 Task: Schedule a 45-minute meeting for sales pipeline analysis.
Action: Mouse pressed left at (106, 156)
Screenshot: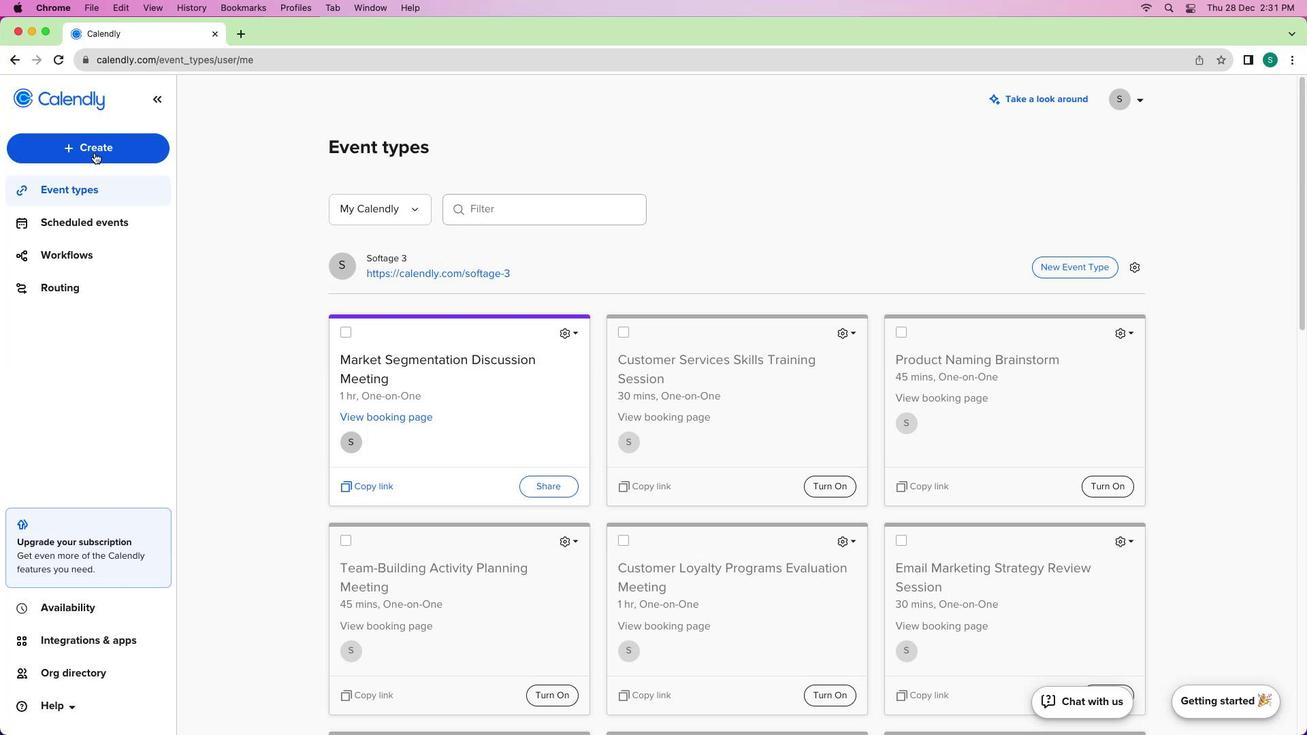 
Action: Mouse moved to (93, 152)
Screenshot: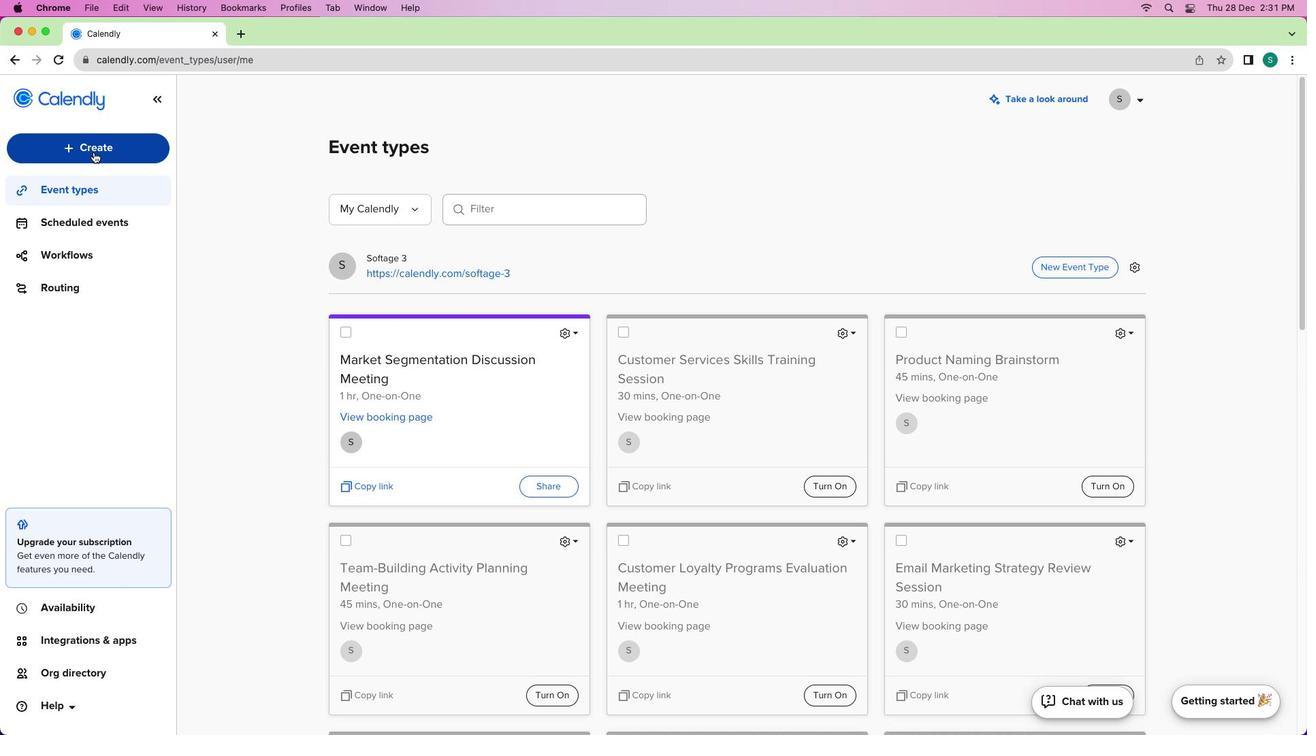 
Action: Mouse pressed left at (93, 152)
Screenshot: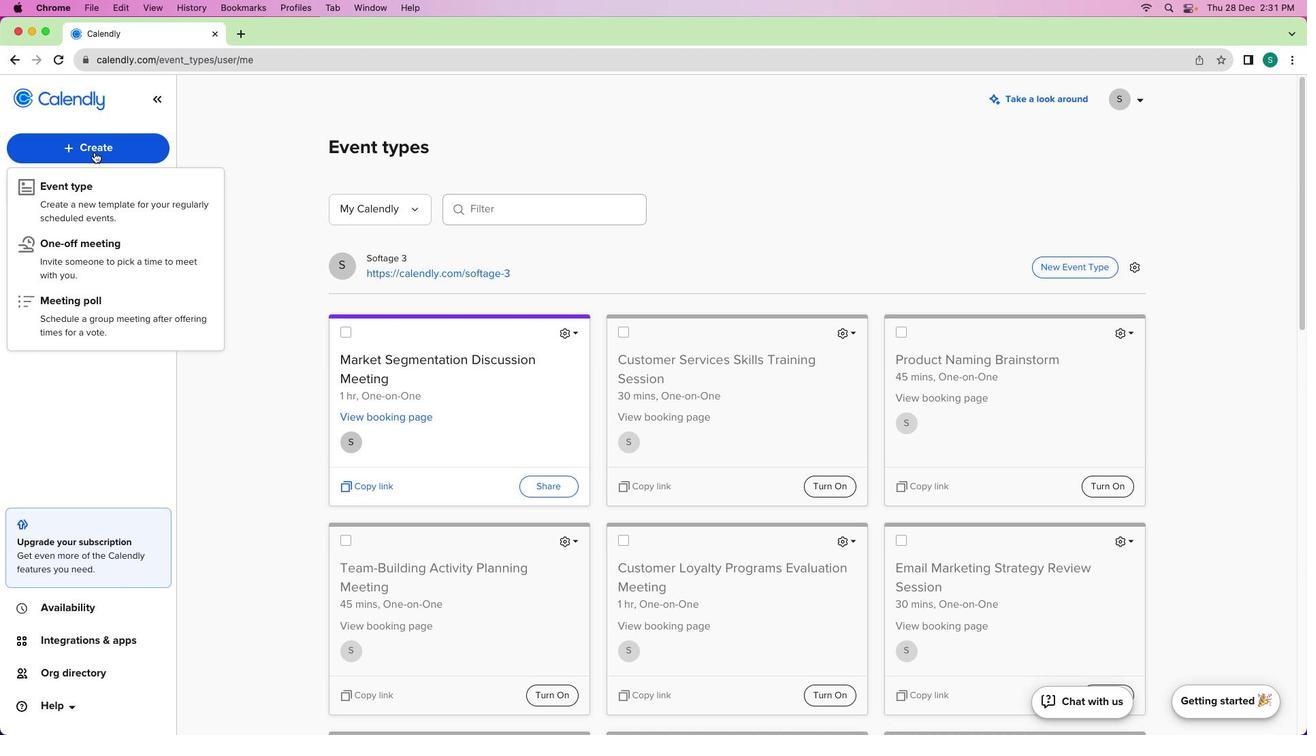 
Action: Mouse moved to (66, 190)
Screenshot: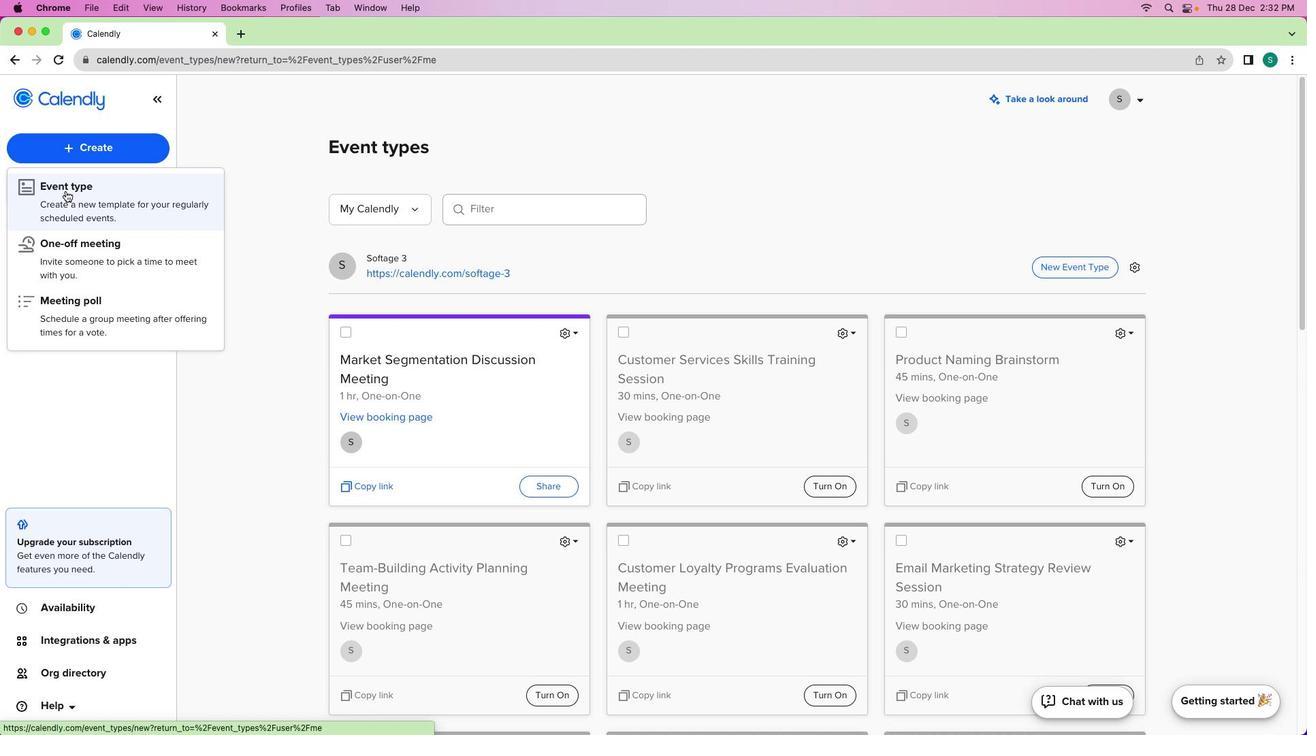 
Action: Mouse pressed left at (66, 190)
Screenshot: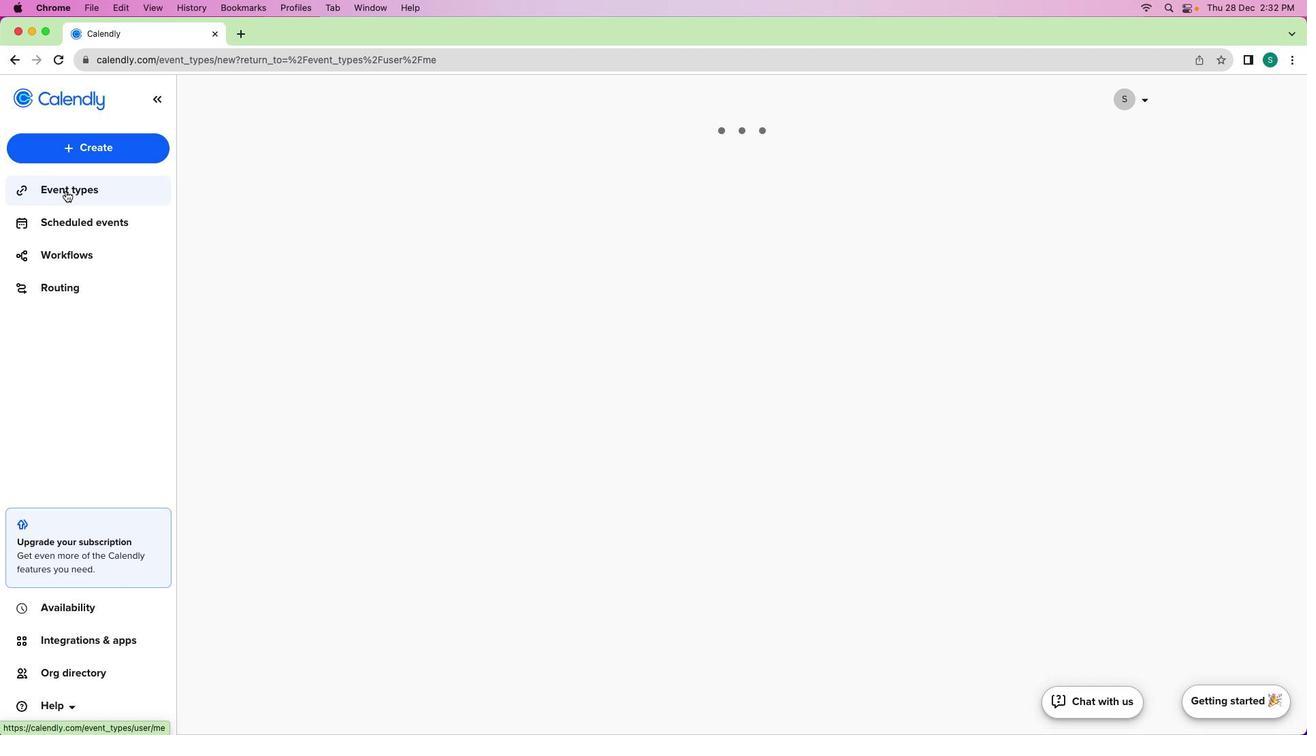 
Action: Mouse moved to (467, 275)
Screenshot: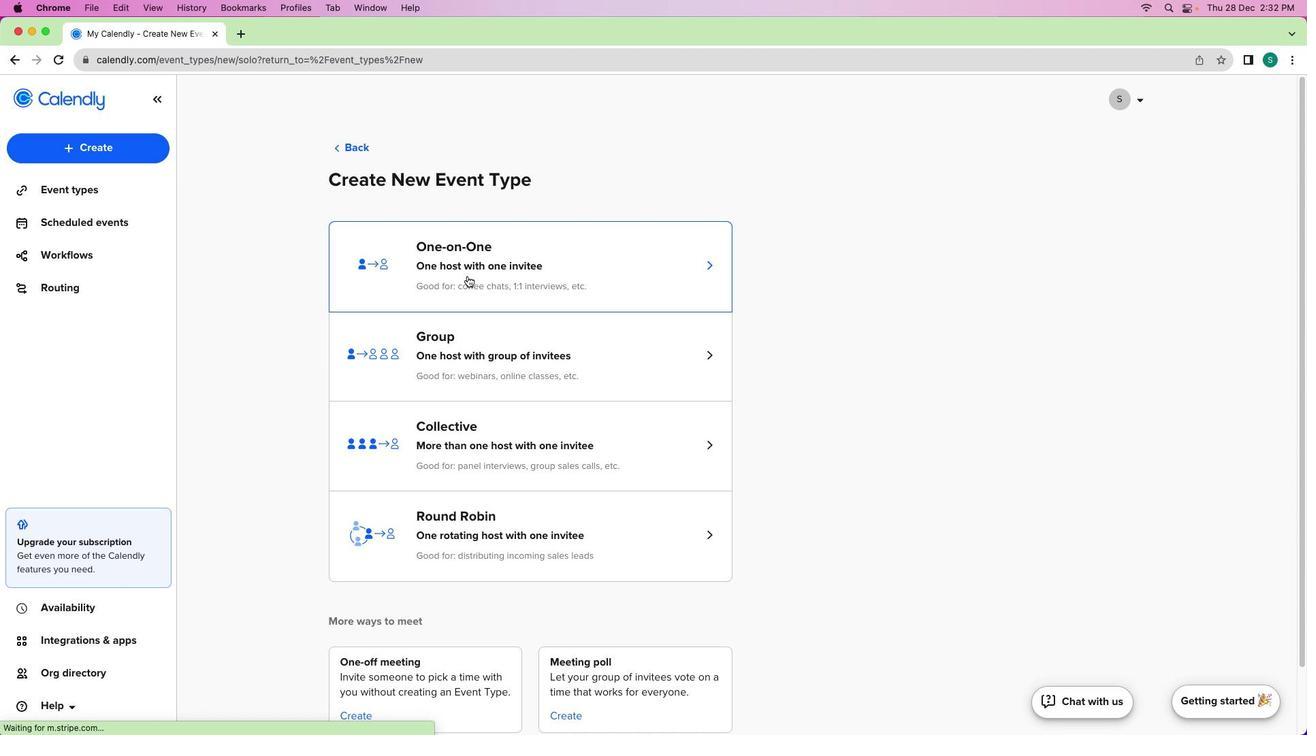 
Action: Mouse pressed left at (467, 275)
Screenshot: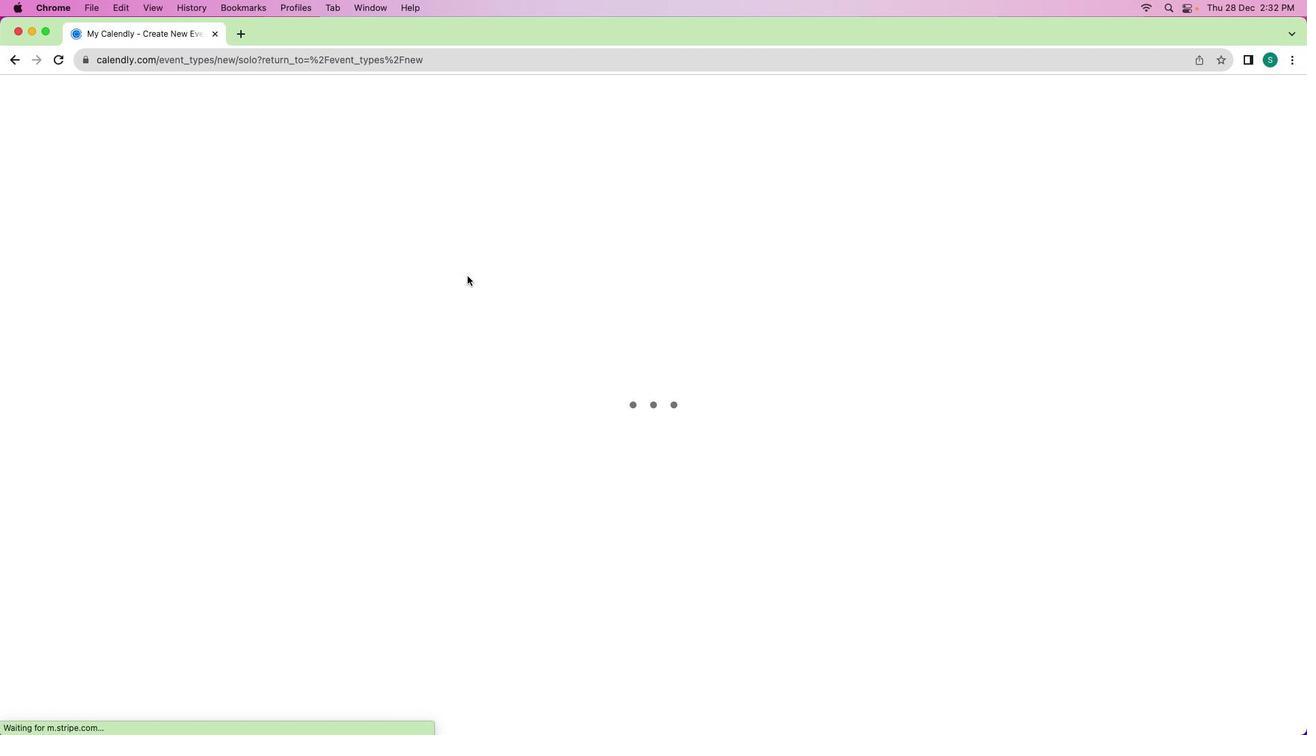 
Action: Mouse moved to (179, 204)
Screenshot: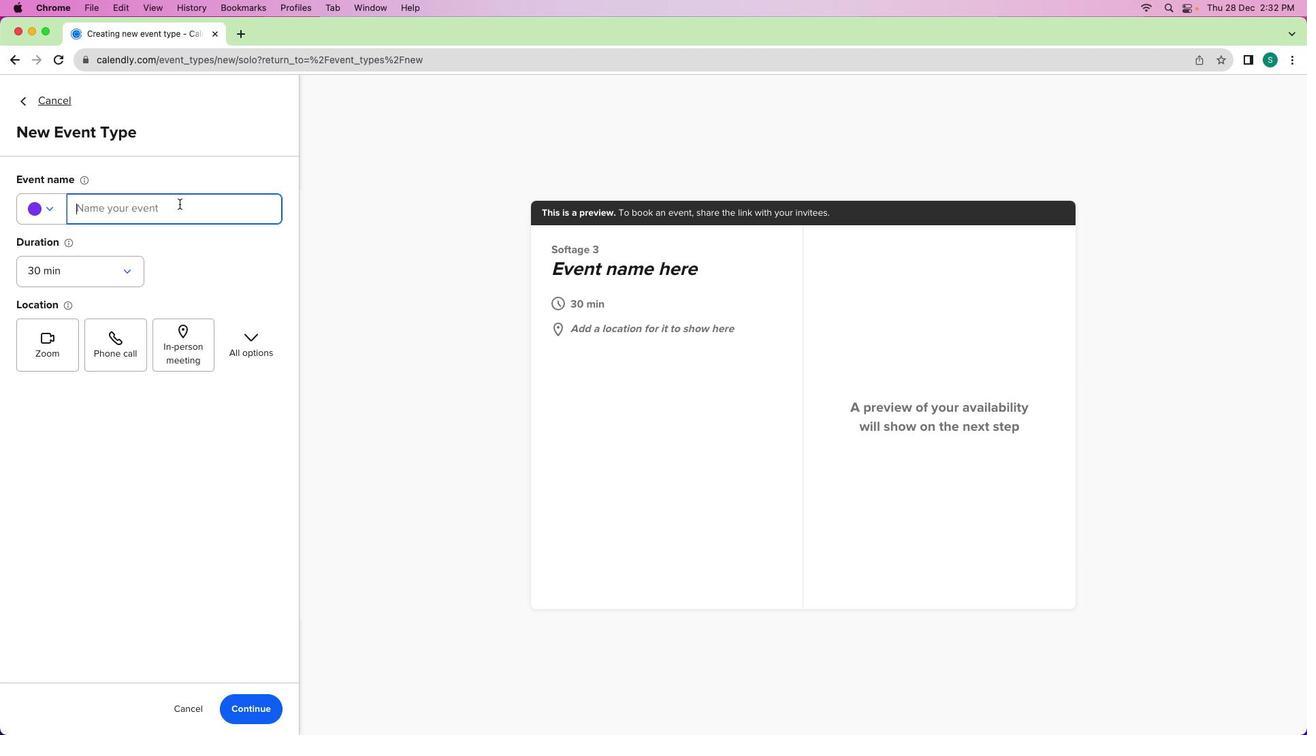 
Action: Mouse pressed left at (179, 204)
Screenshot: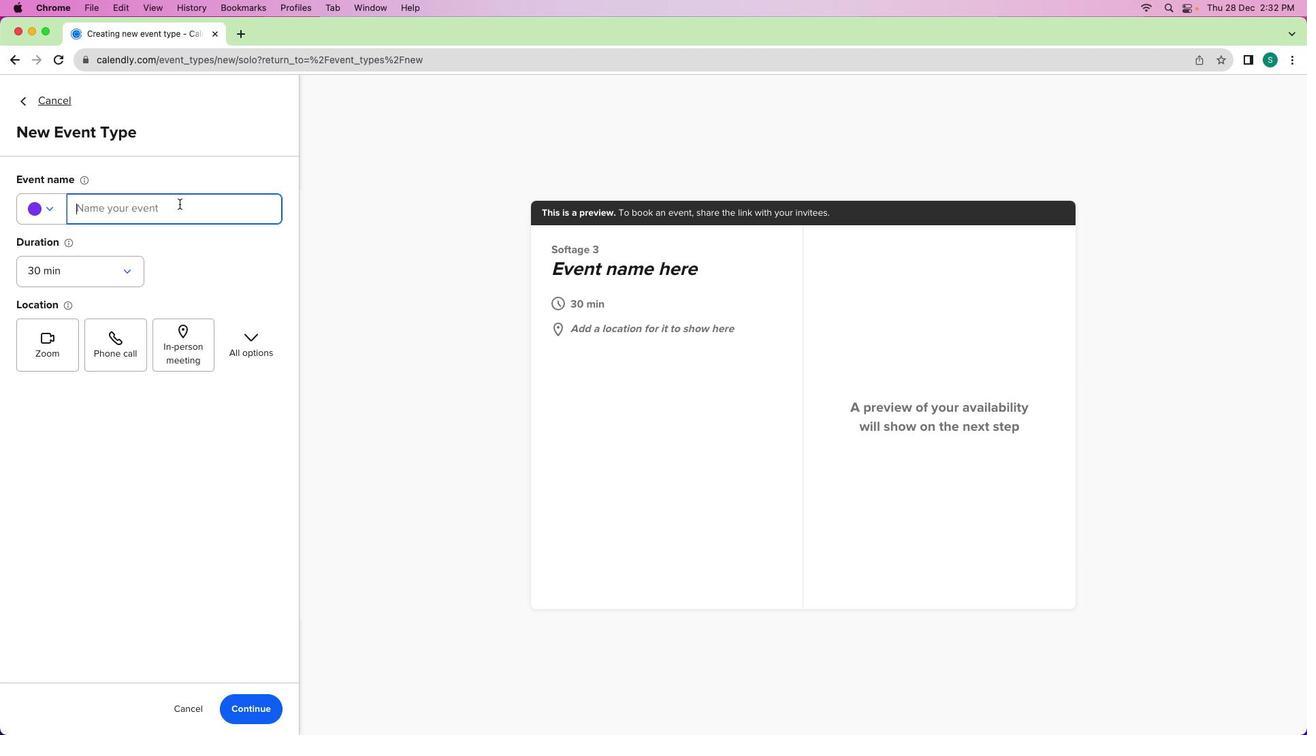 
Action: Mouse moved to (184, 207)
Screenshot: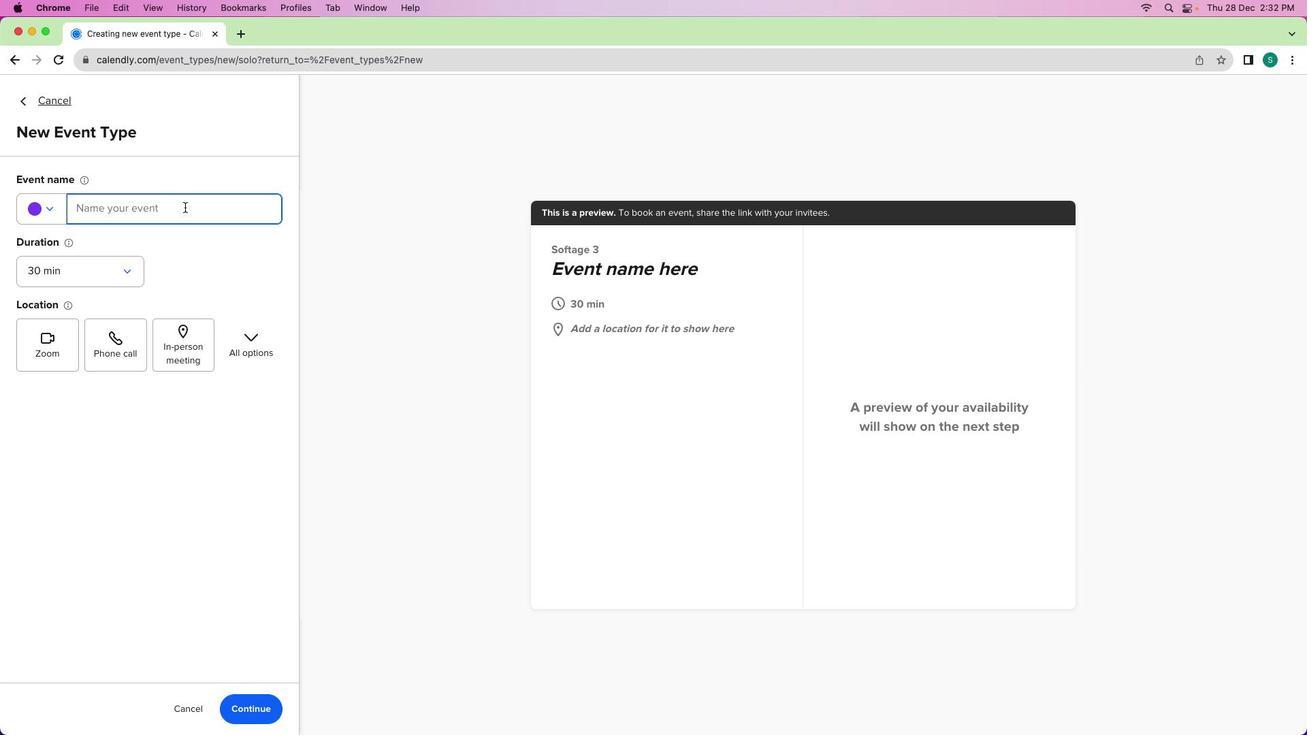 
Action: Key pressed Key.shift'J''o''i''n'Key.space'm''e'Key.space'f''o''r'Key.space'a'Key.backspaceKey.backspaceKey.backspaceKey.backspaceKey.backspaceKey.backspaceKey.backspaceKey.backspaceKey.backspaceKey.backspaceKey.backspaceKey.backspaceKey.backspaceKey.shift'S''a''l''e''s'Key.spaceKey.shift'P''i''p''e''l''i''n''e'Key.spaceKey.shift'A''n''a''l''y''s''i''s'Key.spaceKey.shift'M''e''e''t''i''n''g'
Screenshot: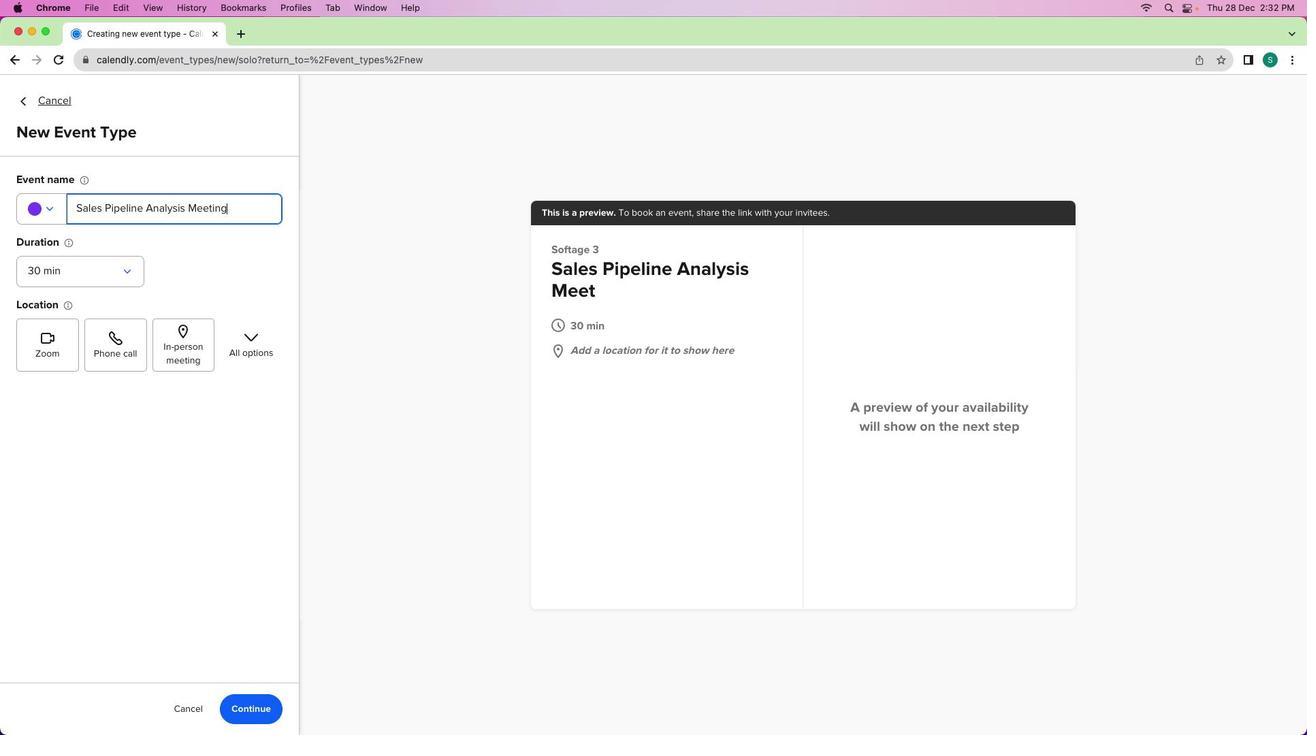 
Action: Mouse moved to (51, 264)
Screenshot: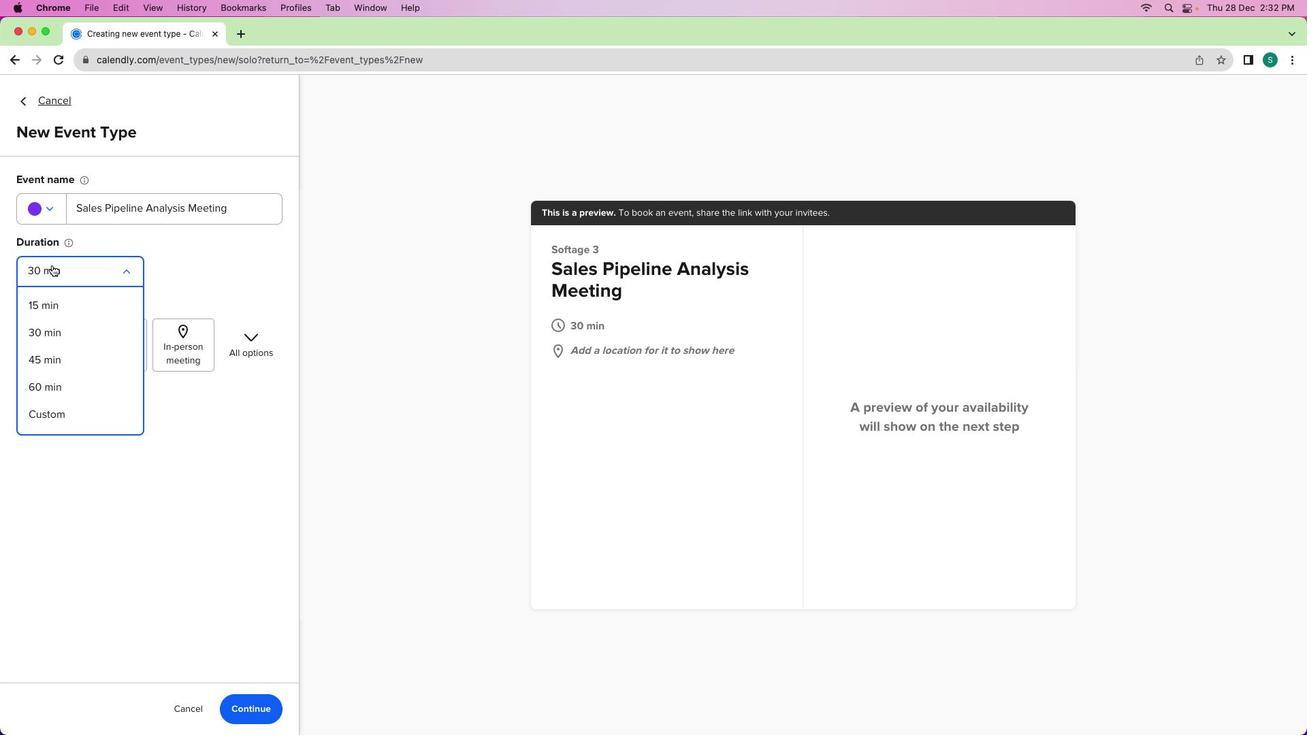 
Action: Mouse pressed left at (51, 264)
Screenshot: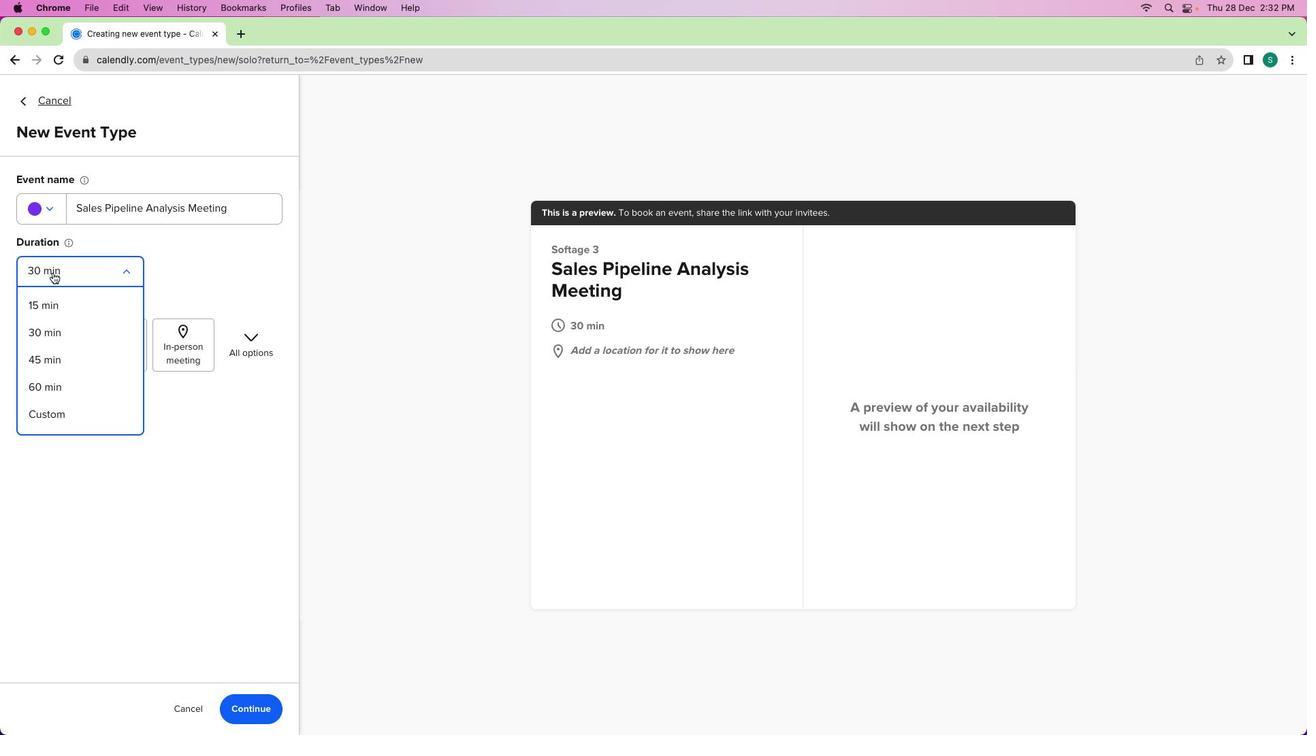 
Action: Mouse moved to (62, 360)
Screenshot: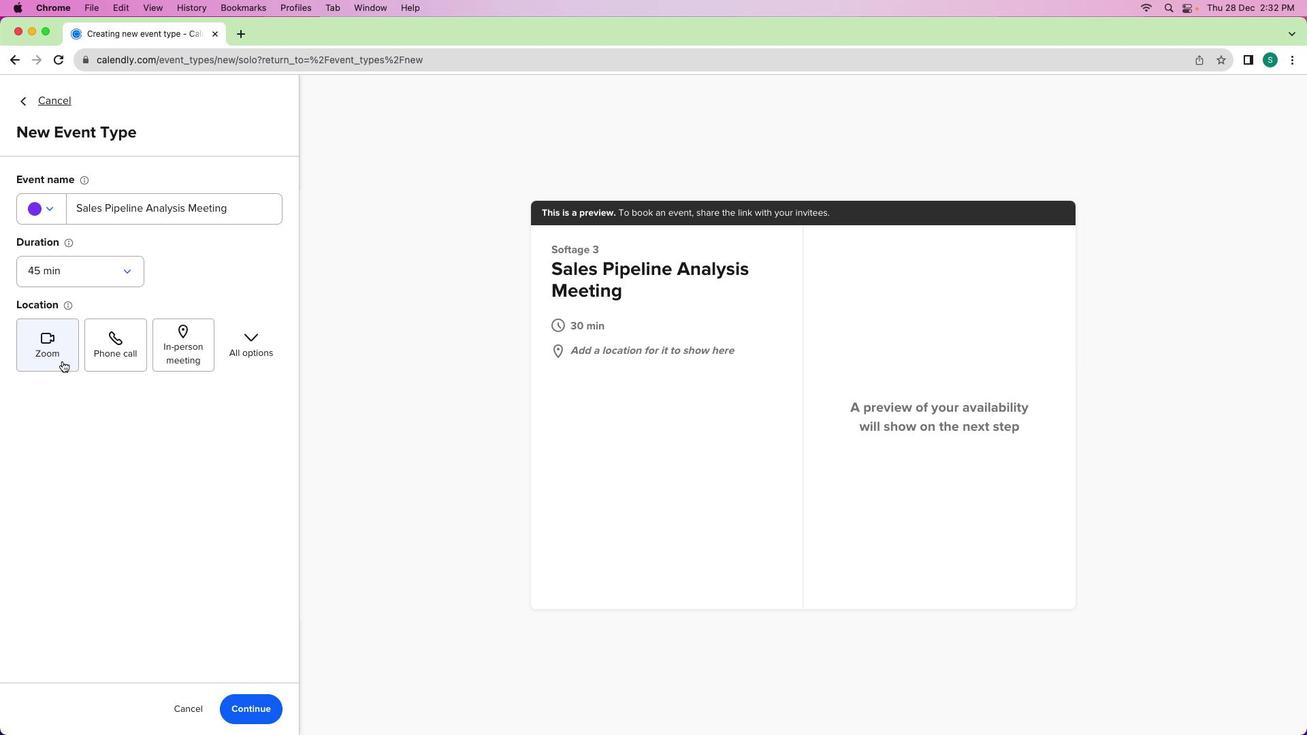 
Action: Mouse pressed left at (62, 360)
Screenshot: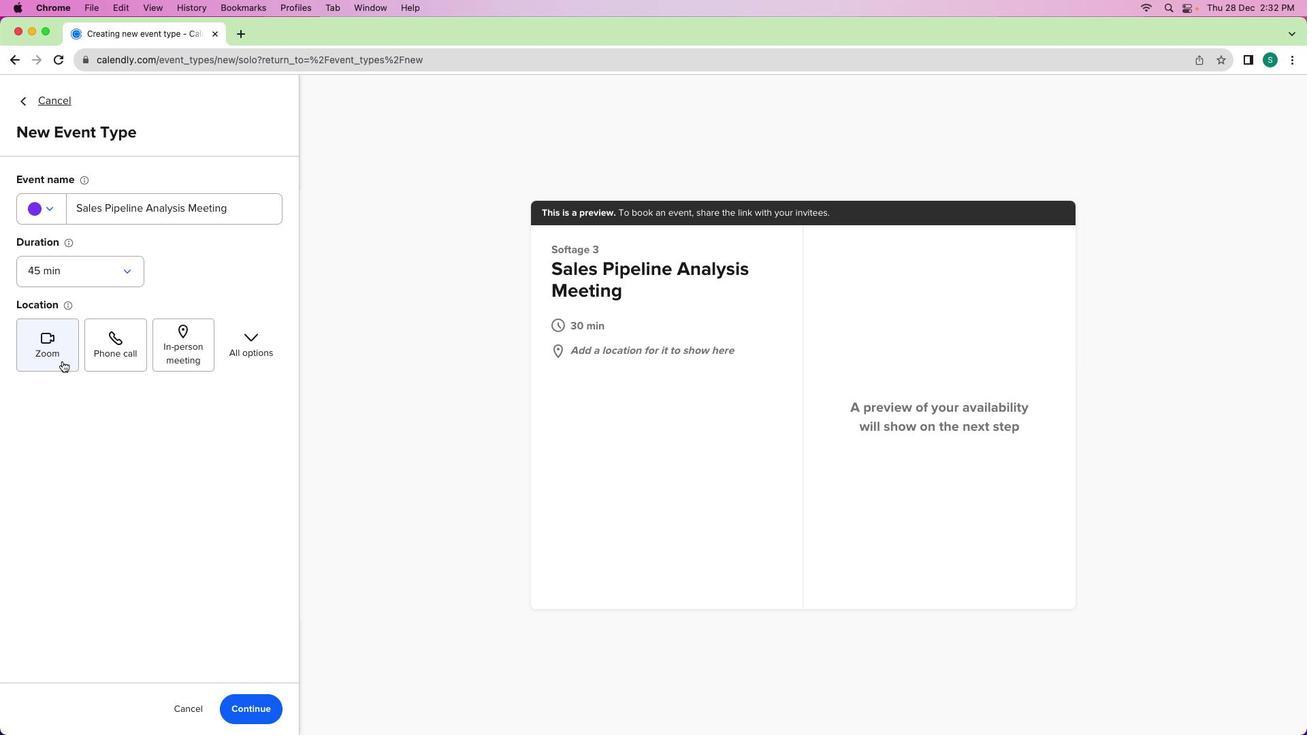 
Action: Mouse moved to (62, 360)
Screenshot: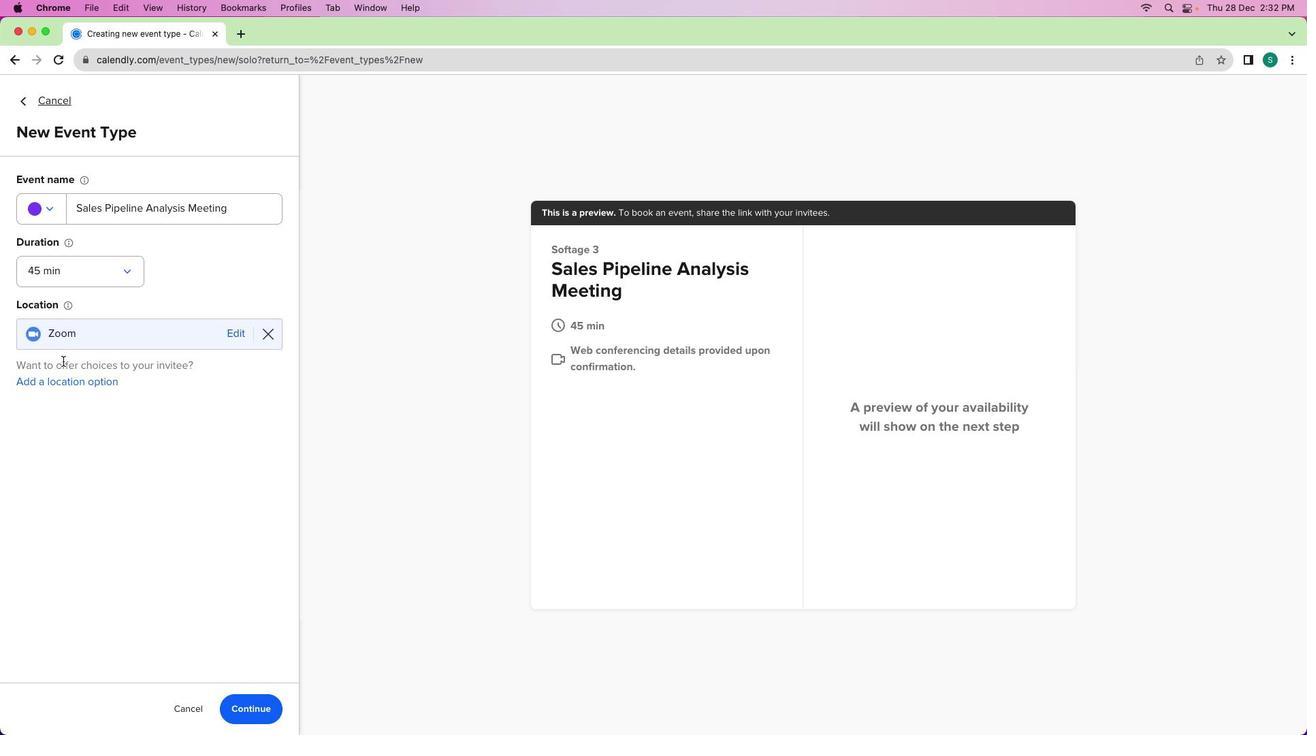 
Action: Mouse pressed left at (62, 360)
Screenshot: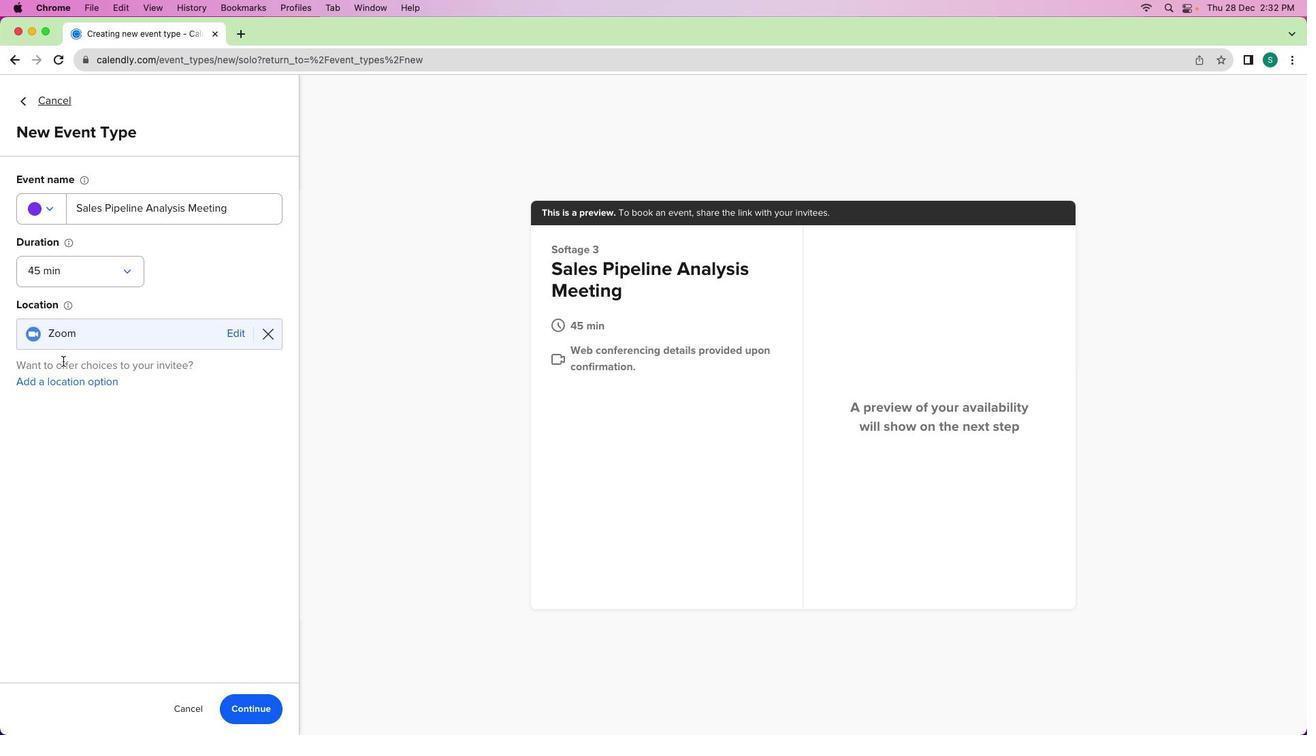 
Action: Mouse moved to (271, 713)
Screenshot: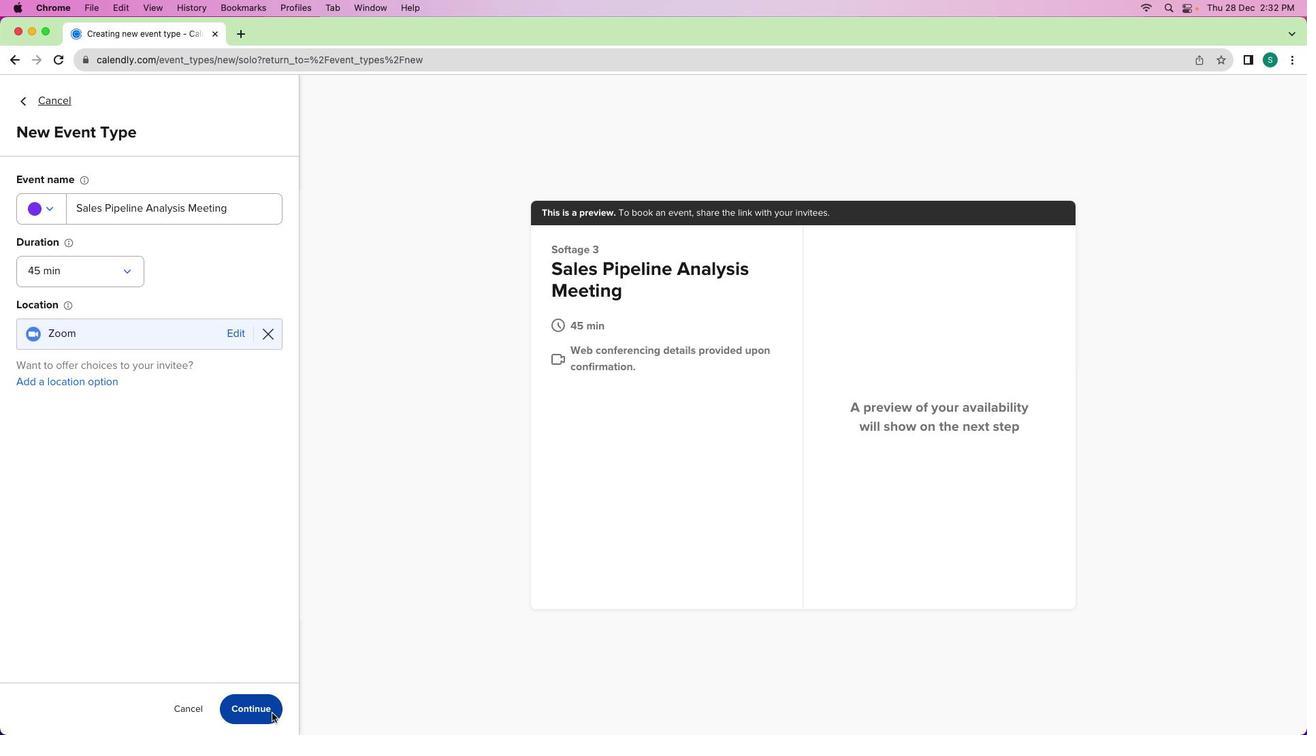 
Action: Mouse pressed left at (271, 713)
Screenshot: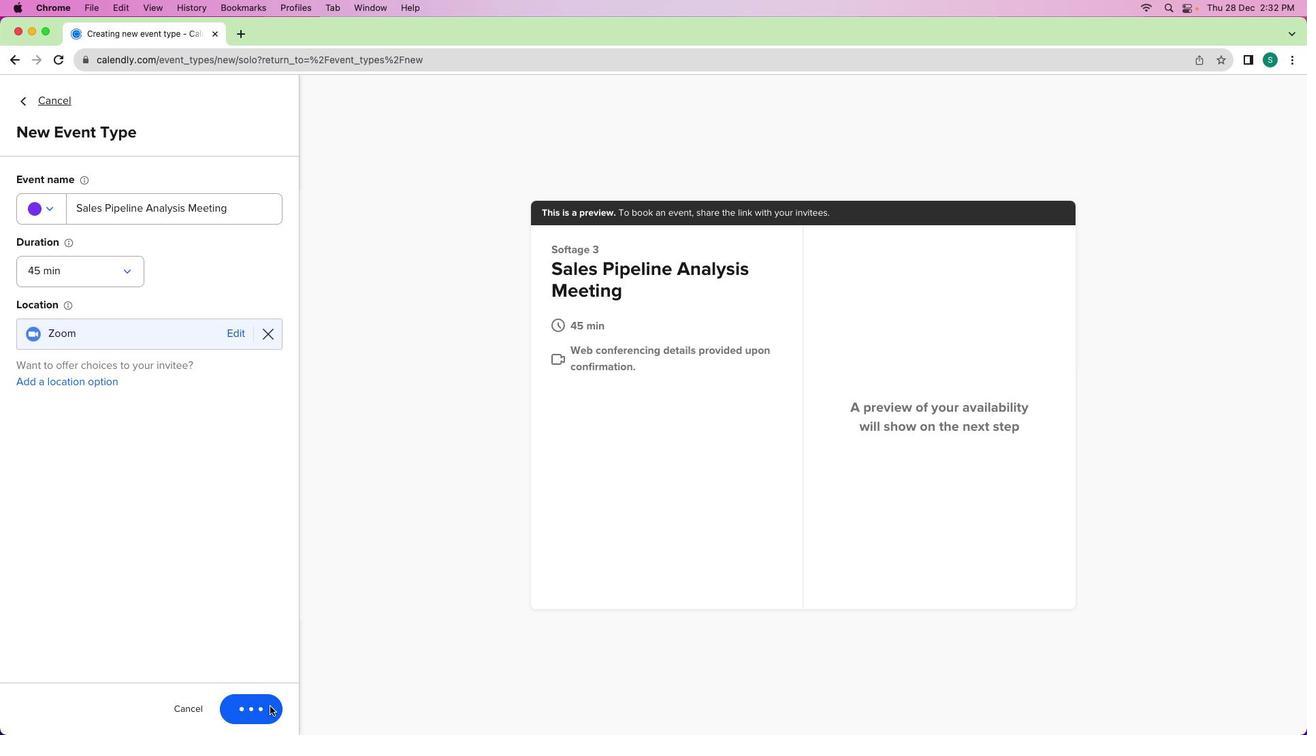 
Action: Mouse moved to (147, 222)
Screenshot: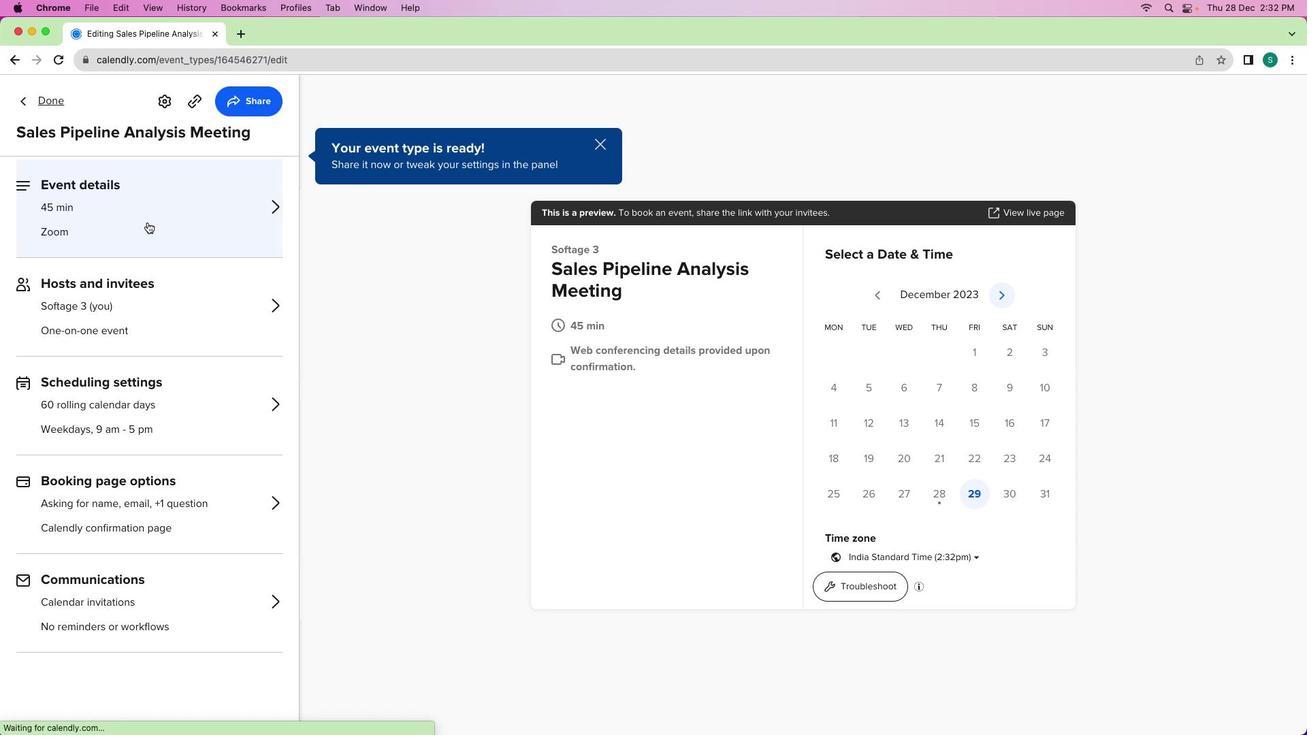 
Action: Mouse pressed left at (147, 222)
Screenshot: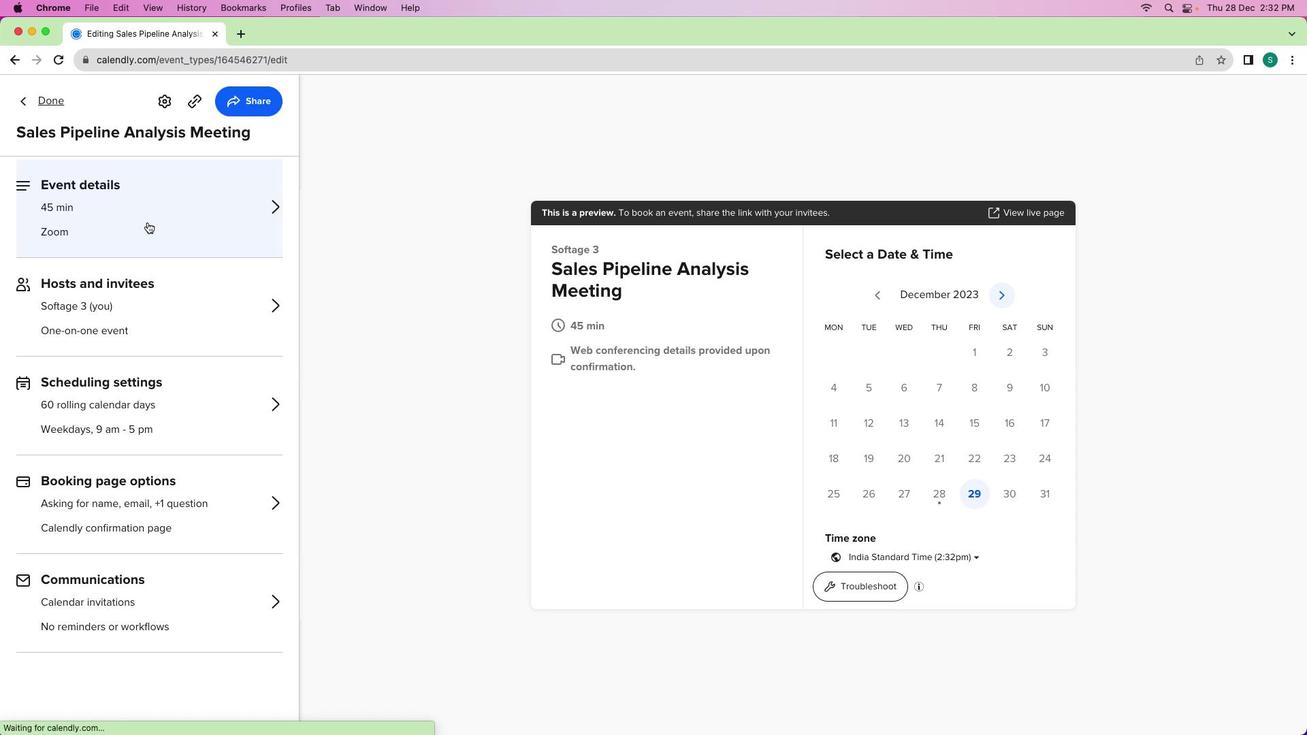 
Action: Mouse moved to (115, 484)
Screenshot: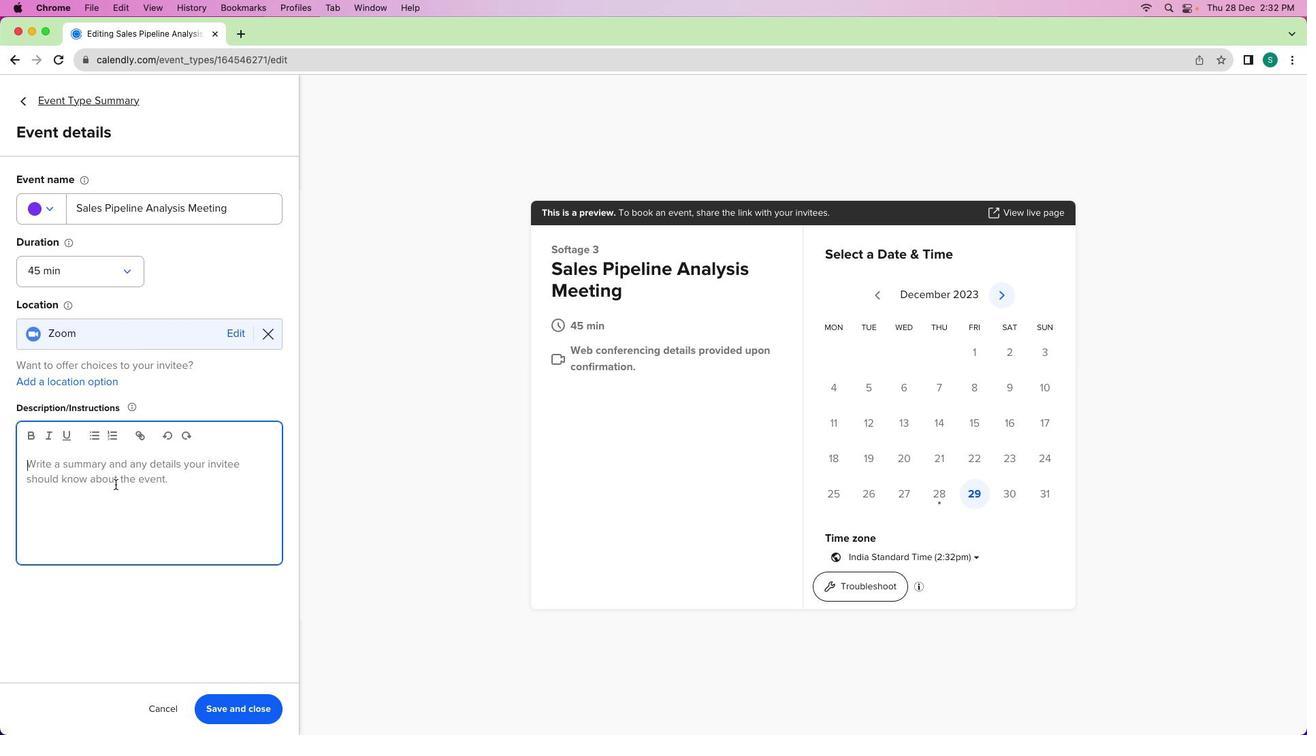 
Action: Mouse pressed left at (115, 484)
Screenshot: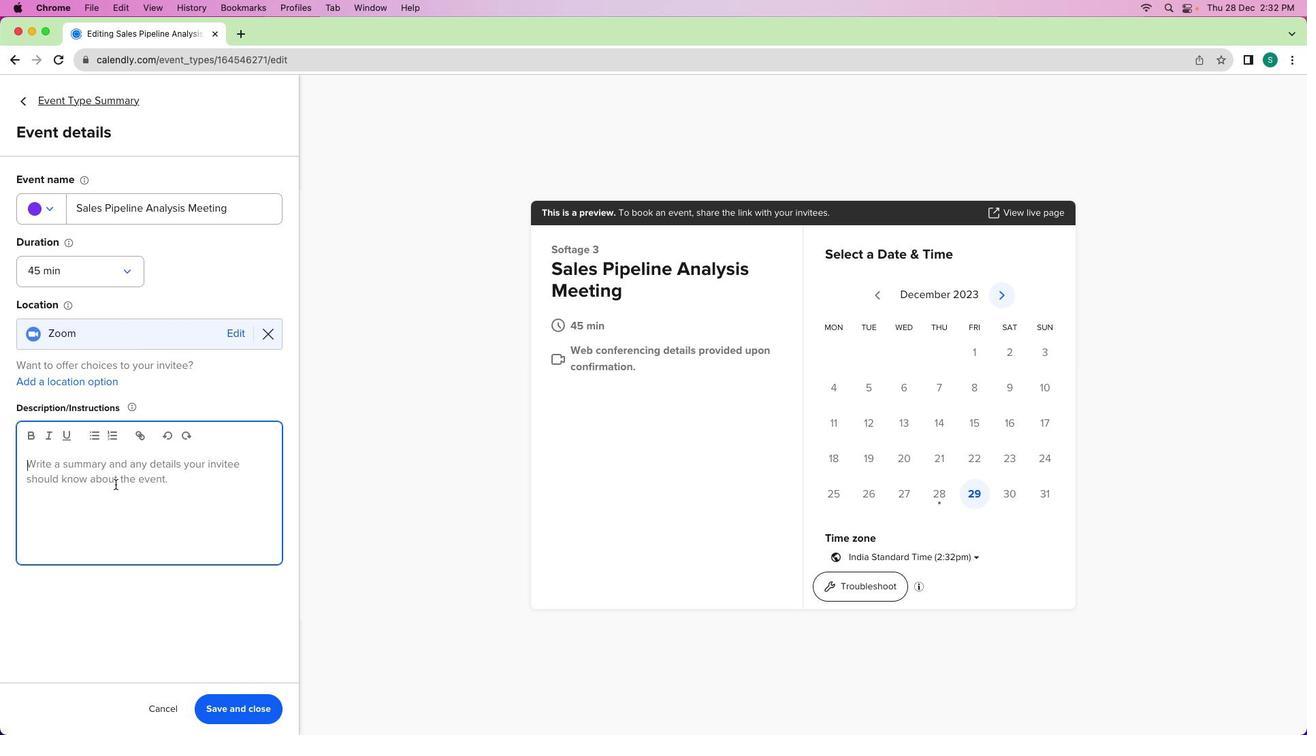 
Action: Mouse moved to (116, 483)
Screenshot: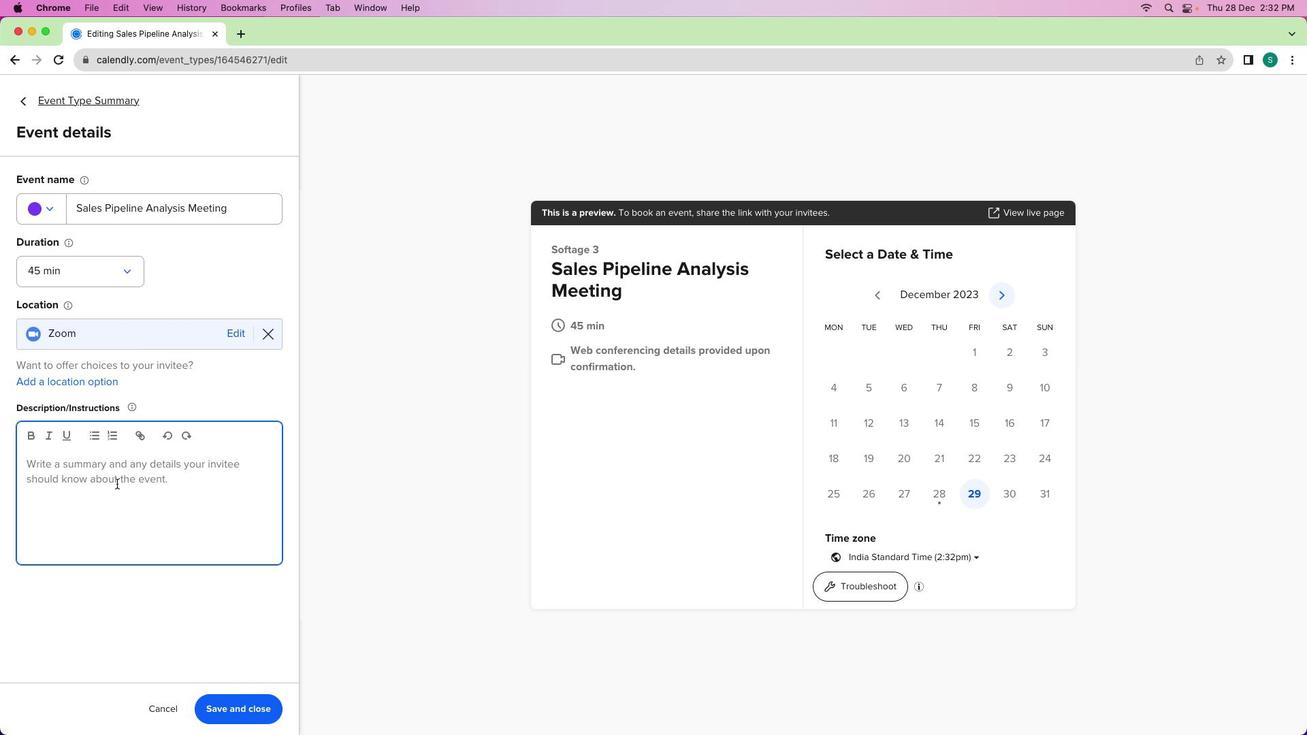 
Action: Key pressed Key.shift'J''o''i''n'Key.space'm''e'Key.space'f''o''r''a'Key.backspaceKey.space'a'Key.space'f''o''c''u''s''e''d'Key.space'4''5''-''m''i''n''u''t''e'Key.space's''e''s''s''i''o''n'Key.space'd''e''d''i''c''a''t''e''d'Key.space't''o'Key.space'a''n''a''l''y''z''i''n''g'Key.space'o''u''r'Key.space's''a''l''e''s'Key.space'p''i''p''e''l''i''n''e''.'Key.spaceKey.shift'I''n'Key.space't''h''i''s'Key.space'm''e''e''t''i''n''g'Key.space't''h''e'Key.space'c''u''r''r''e''n''t'Key.space's''t''a''t''u''s'Key.space'o''f'Key.space'o''p''p''o''r''t''u''n''i''t''i''e''s''s'','Key.space'a''s'Key.leftKey.leftKey.leftKey.leftKey.backspaceKey.down's''e''s''s'Key.space'k''e''y'Key.space'm''e''y'Key.backspace't''r''i''c''s'','Key.space'a''n''d'Key.space'd''i''s''c''i'Key.backspace'u''s''s'Key.space's''t''r''a''t''e''g''i''e''s'Key.space't''o'Key.space'o''p''t''i''m''i''z''e'Key.space'o''u''r'Key.space's''a''l''e''s'Key.space'p''r''o''c''e''s''s''s'Key.spaceKey.leftKey.leftKey.backspaceKey.down'f''o''r'Key.space'i''n''c''r''e''a''s''e''d'Key.space'e''f''f''i''c''i''e''n''c''y'Key.space'a''n''d'Key.space's''u''c''c''e''s''s''.'
Screenshot: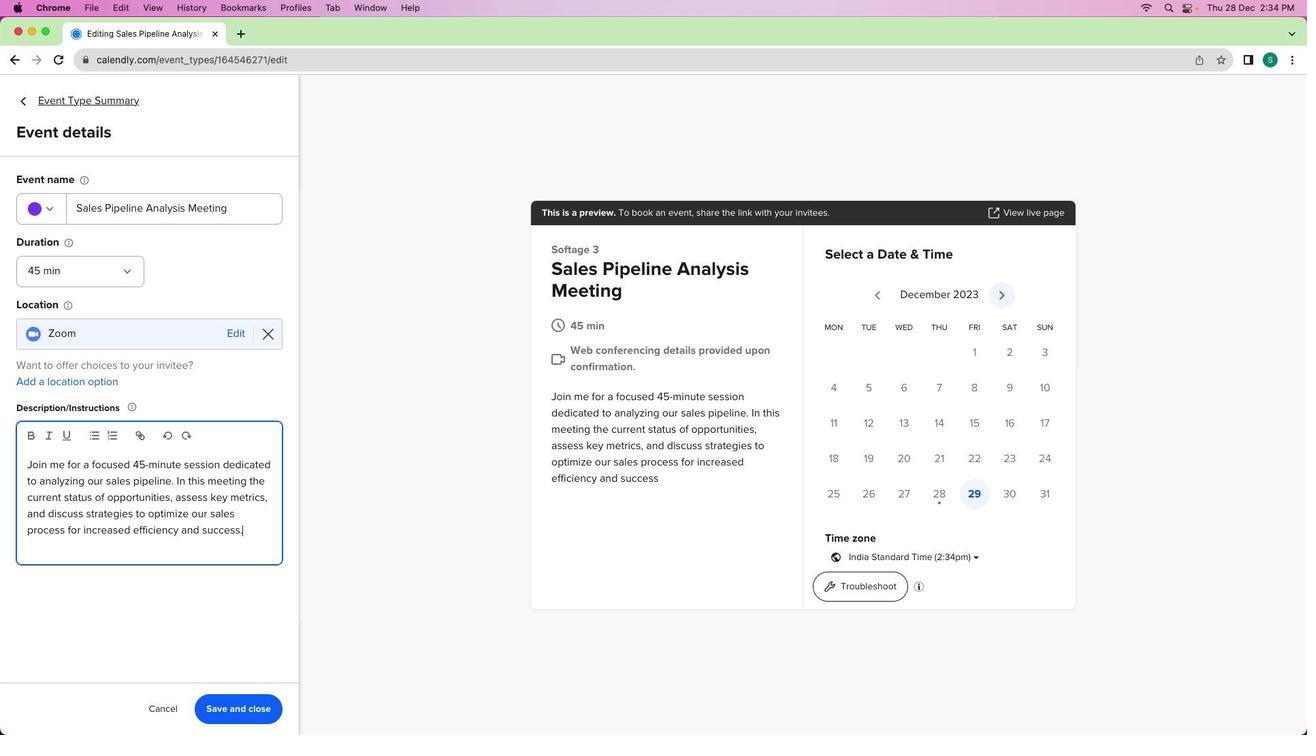 
Action: Mouse moved to (246, 705)
Screenshot: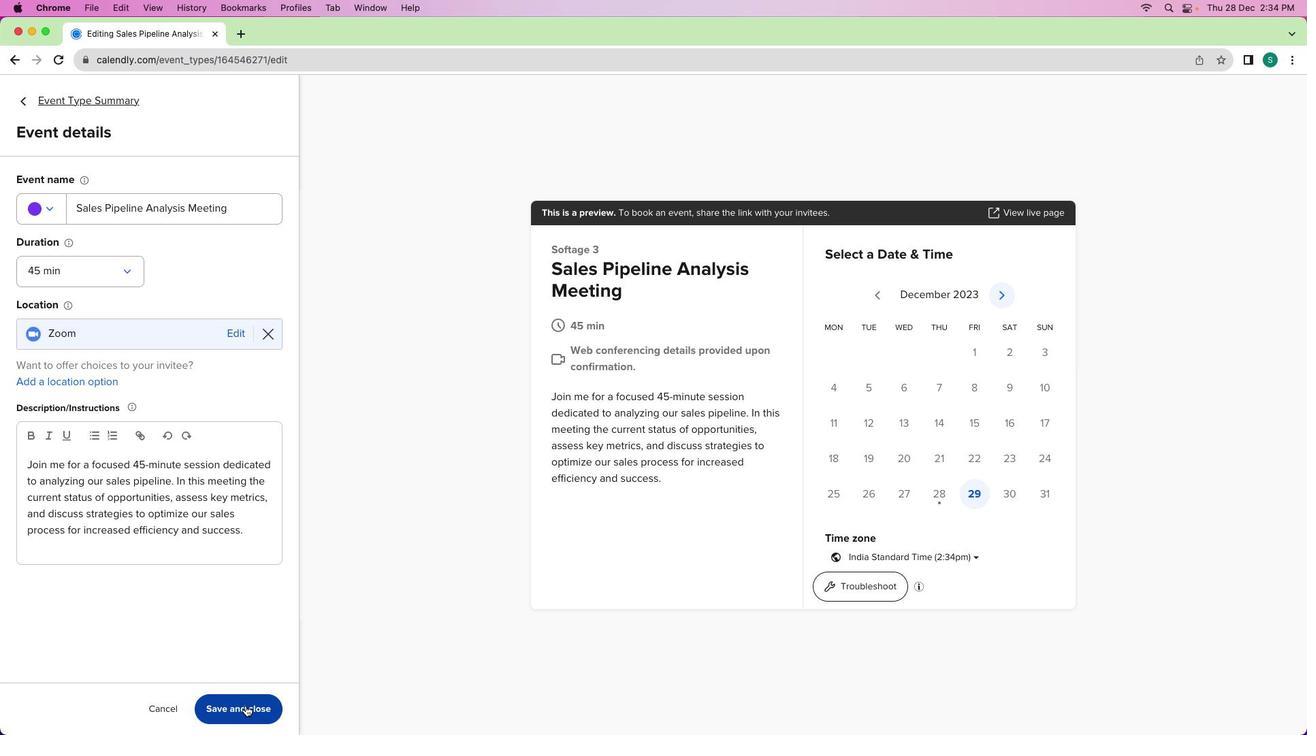 
Action: Mouse pressed left at (246, 705)
Screenshot: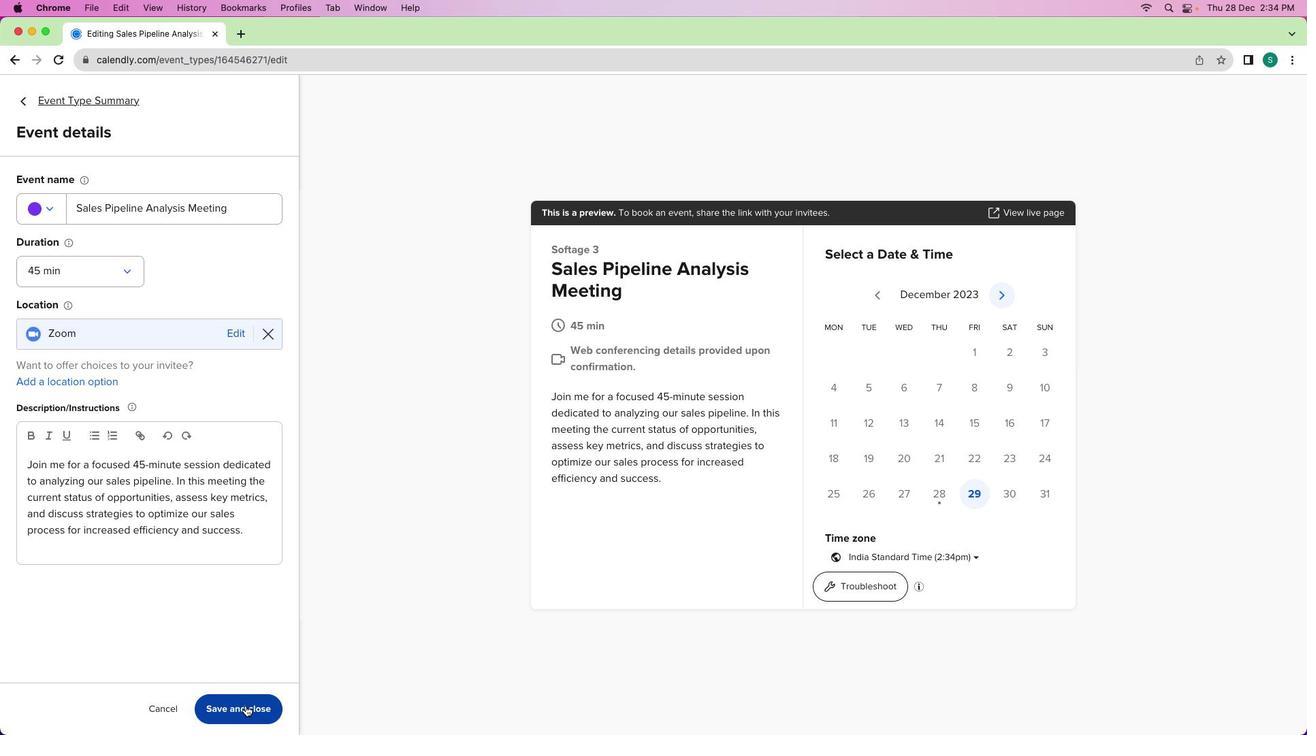 
Action: Mouse moved to (42, 98)
Screenshot: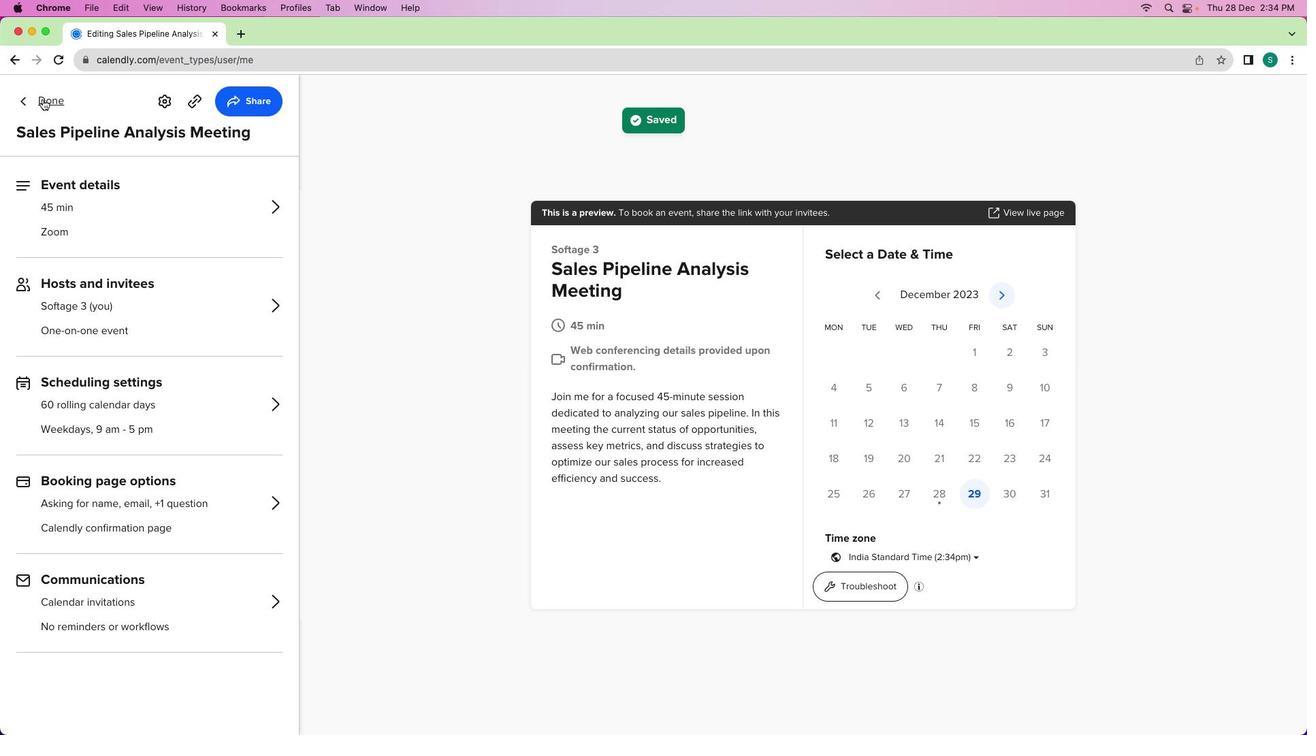 
Action: Mouse pressed left at (42, 98)
Screenshot: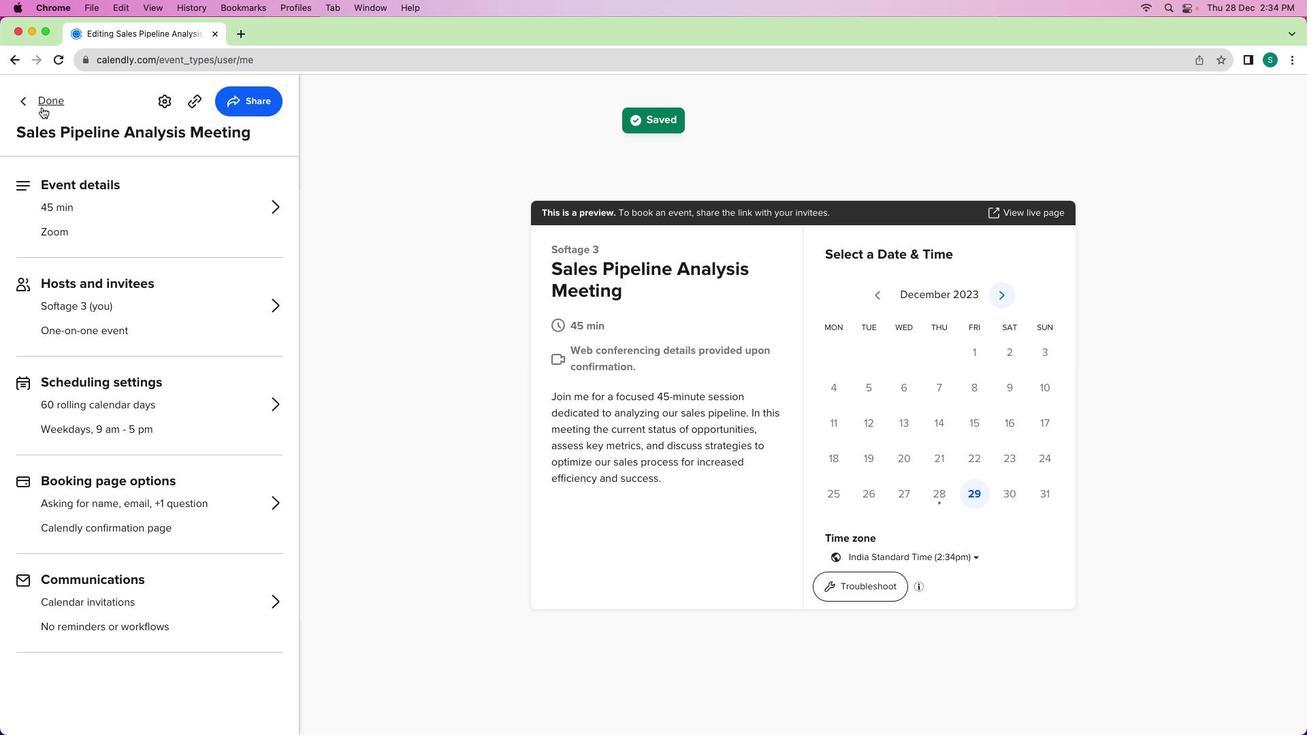 
Action: Mouse moved to (468, 429)
Screenshot: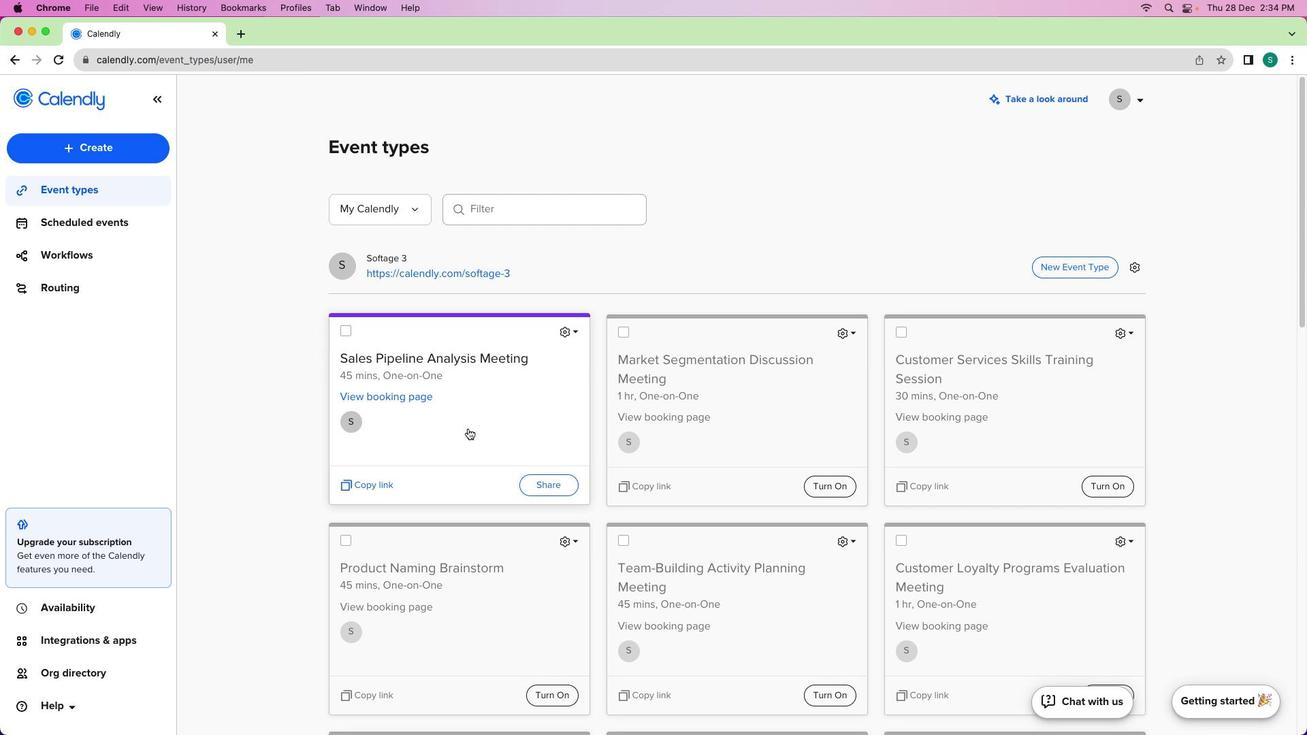 
